 Task: In the  document loyalty.epub Insert the command  'Editing'Email the file to   'softage.8@softage.net', with message attached Important: I've emailed you crucial details. Please make sure to go through it thoroughly. and file type: Plain Text
Action: Mouse moved to (315, 379)
Screenshot: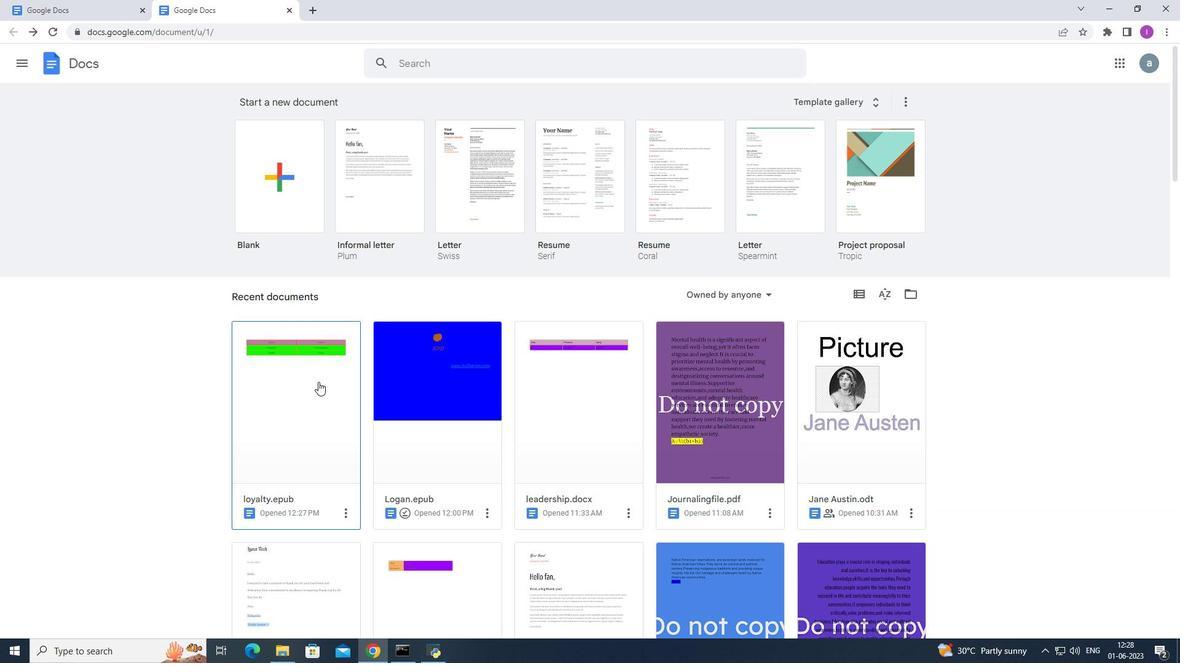 
Action: Mouse pressed left at (315, 379)
Screenshot: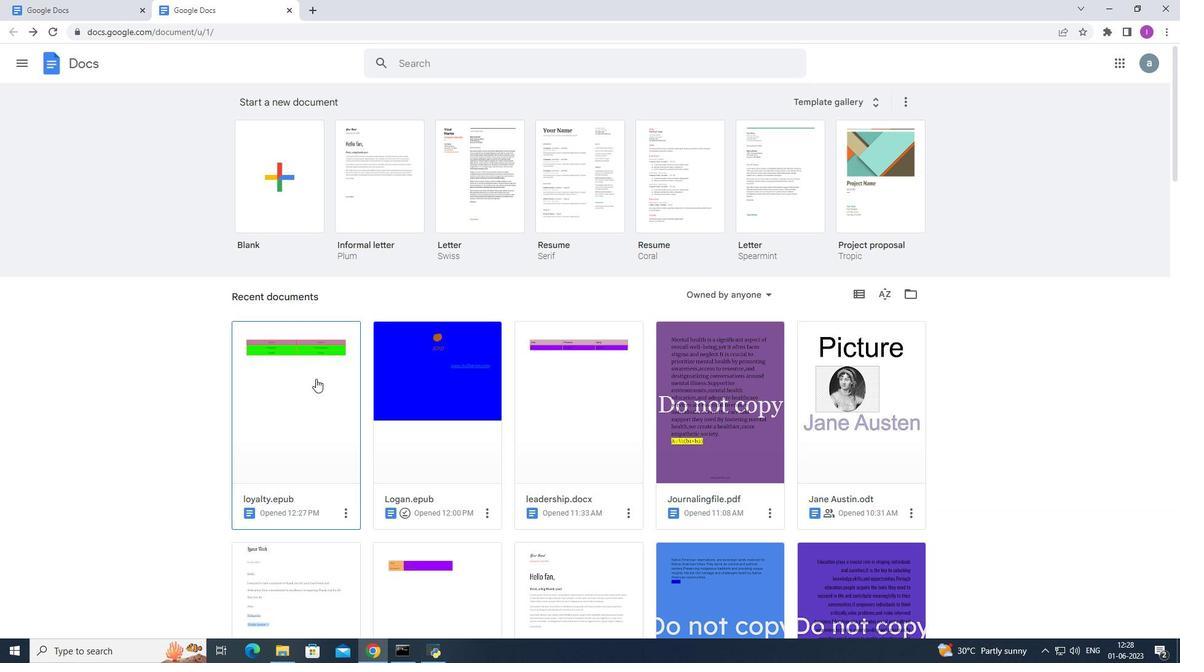 
Action: Mouse moved to (1121, 92)
Screenshot: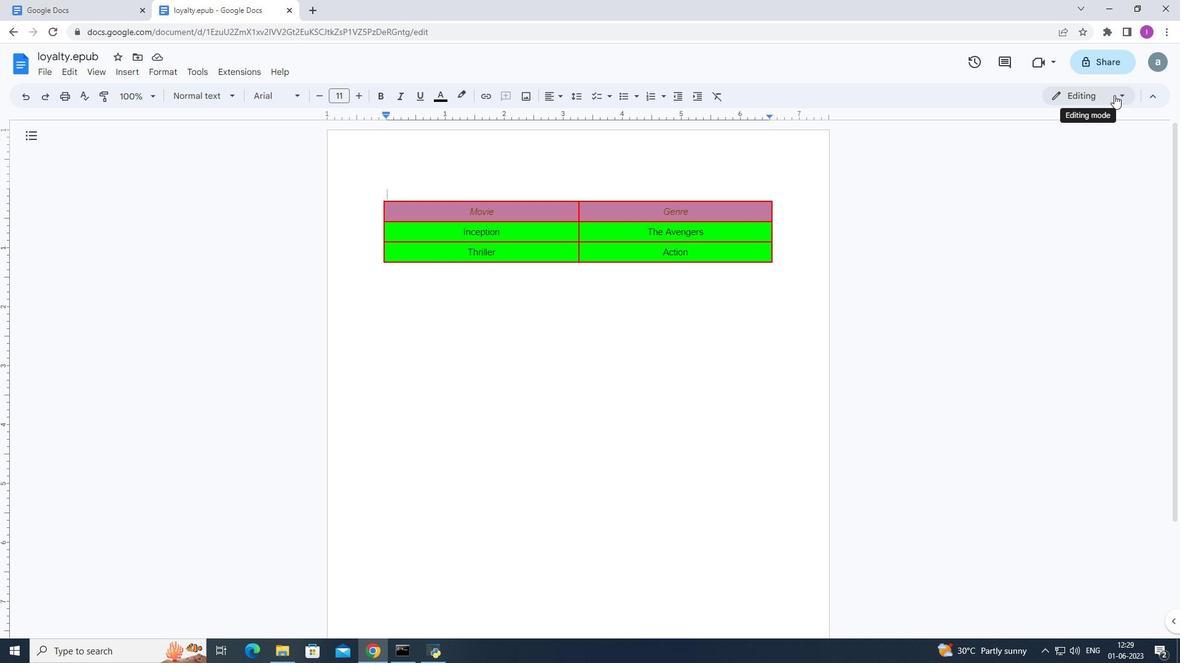 
Action: Mouse pressed left at (1121, 92)
Screenshot: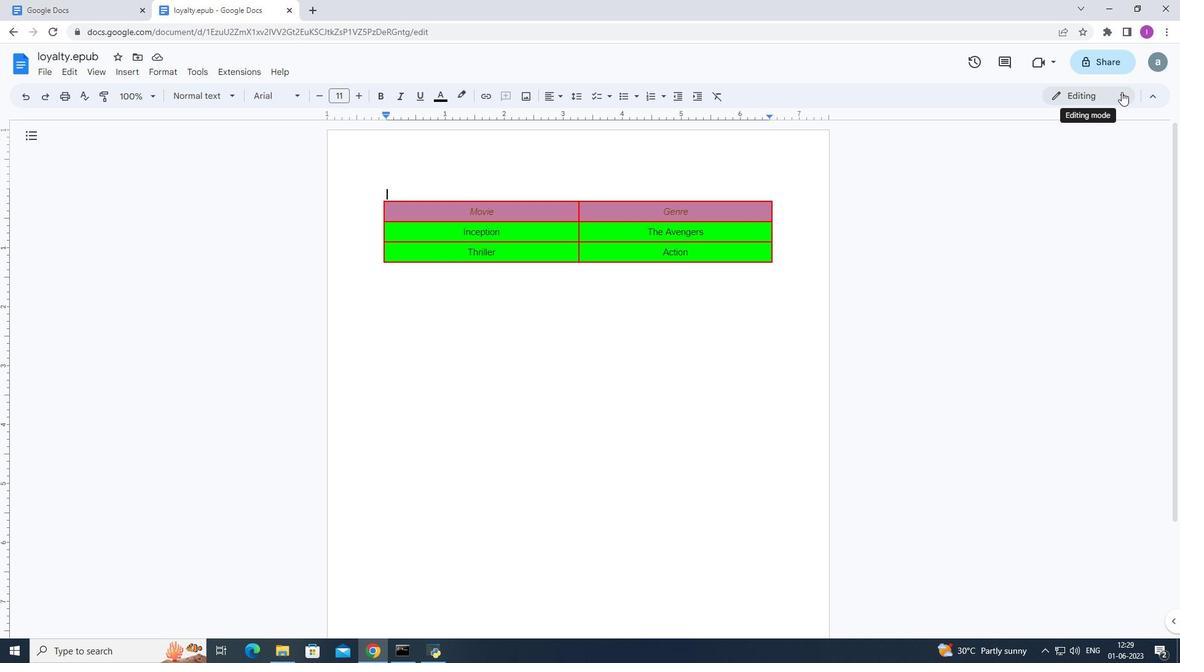 
Action: Mouse moved to (1079, 129)
Screenshot: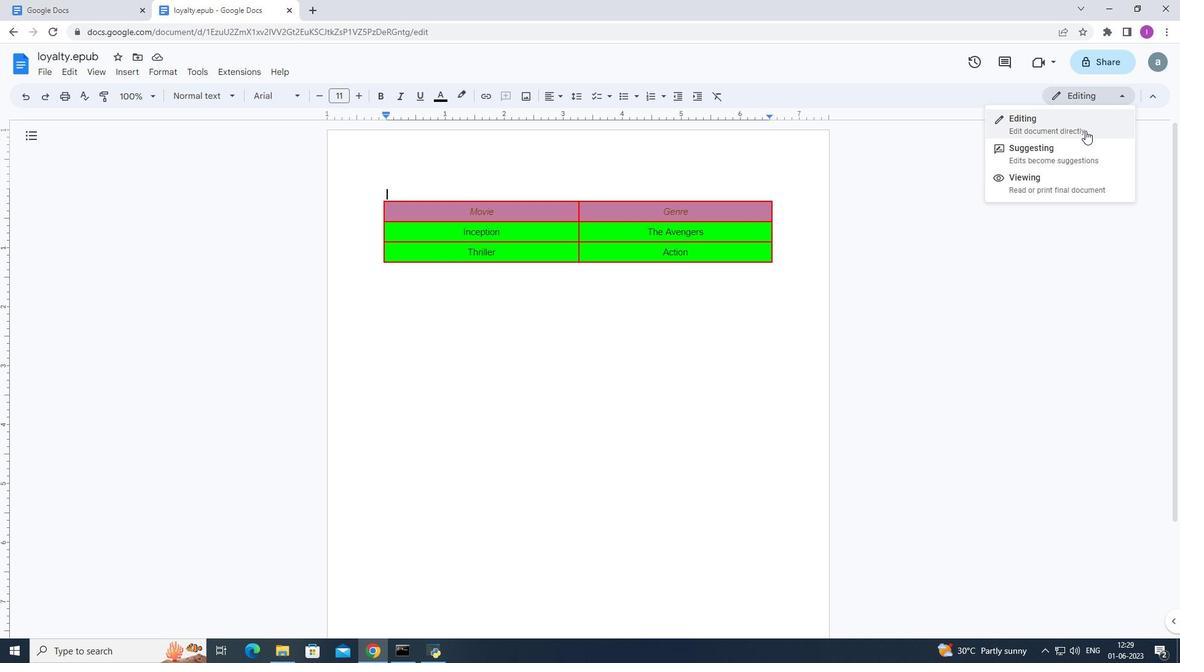
Action: Mouse pressed left at (1079, 129)
Screenshot: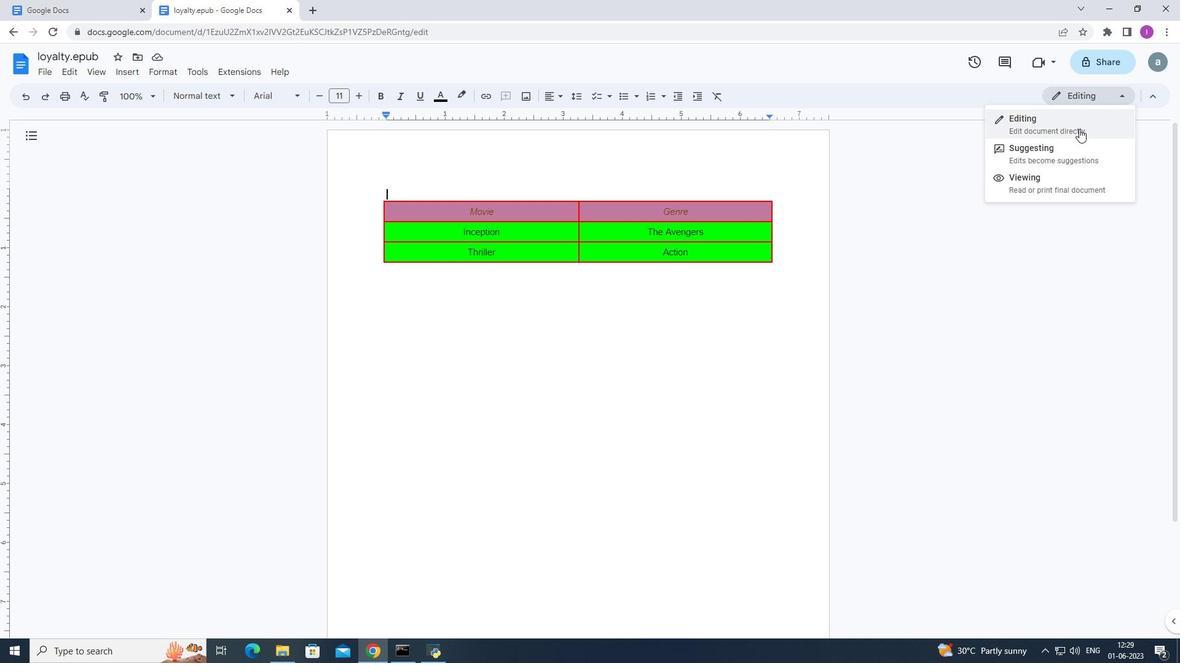 
Action: Mouse moved to (43, 71)
Screenshot: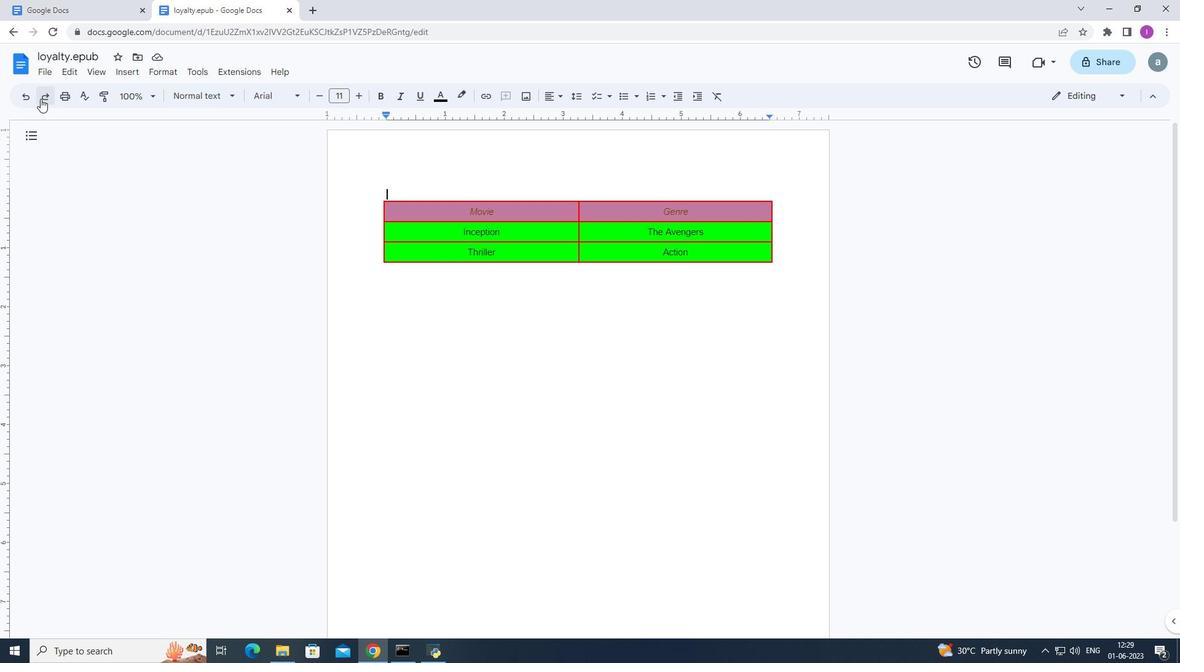 
Action: Mouse pressed left at (43, 71)
Screenshot: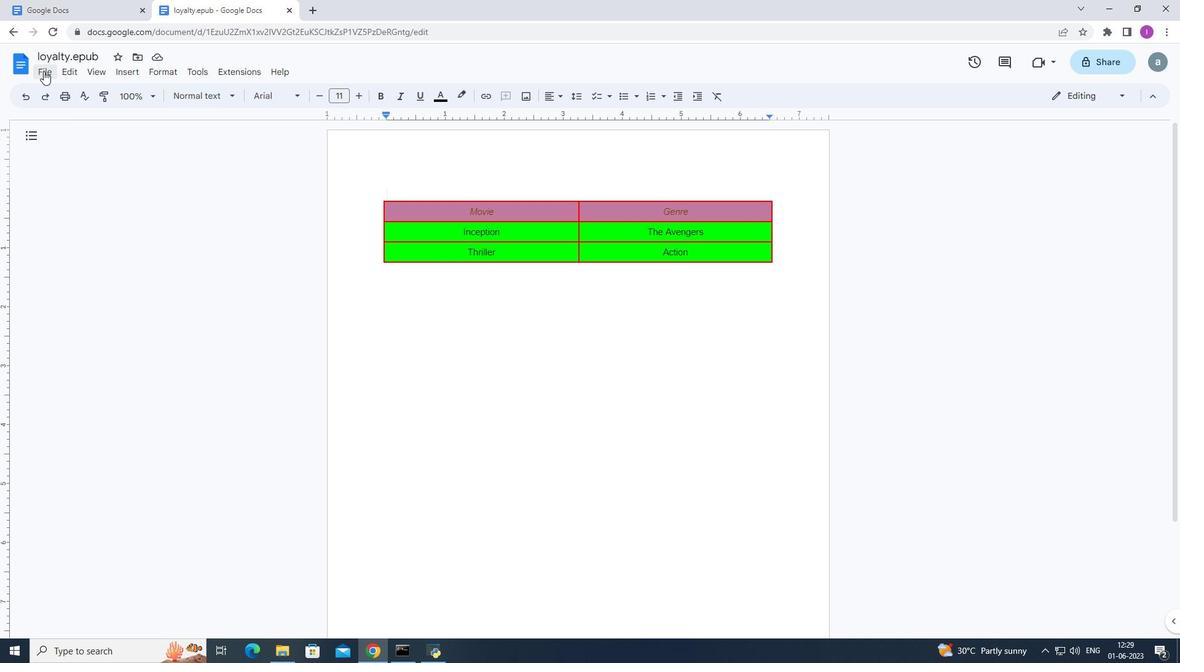 
Action: Mouse moved to (306, 190)
Screenshot: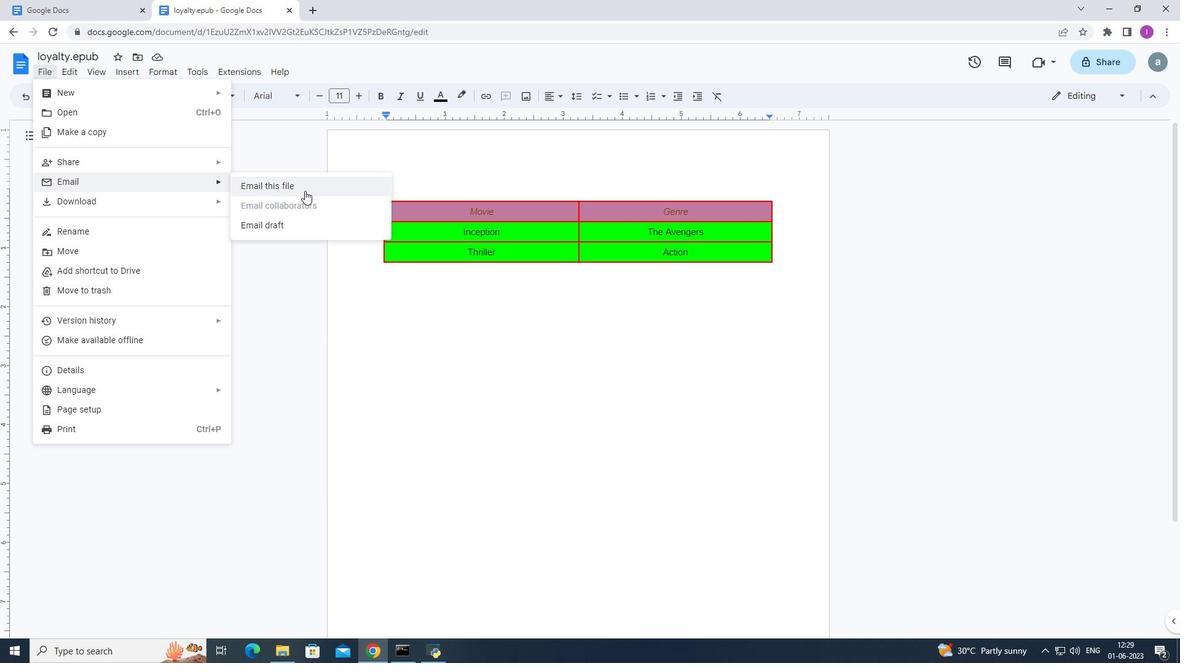 
Action: Mouse pressed left at (305, 191)
Screenshot: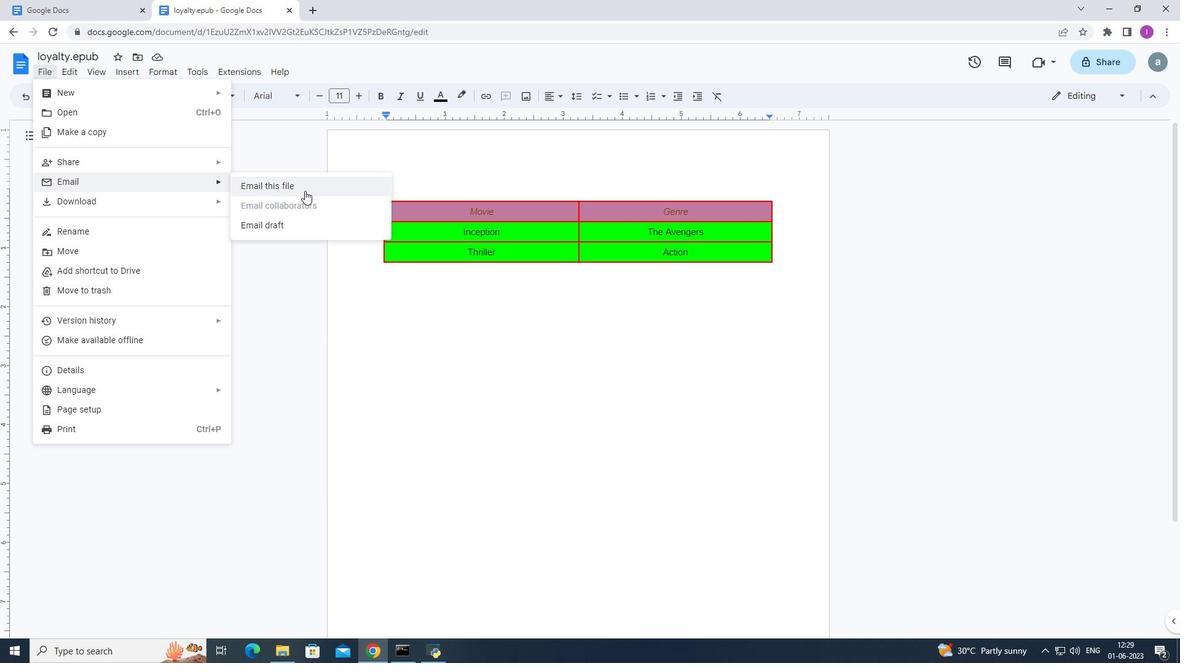 
Action: Mouse moved to (494, 271)
Screenshot: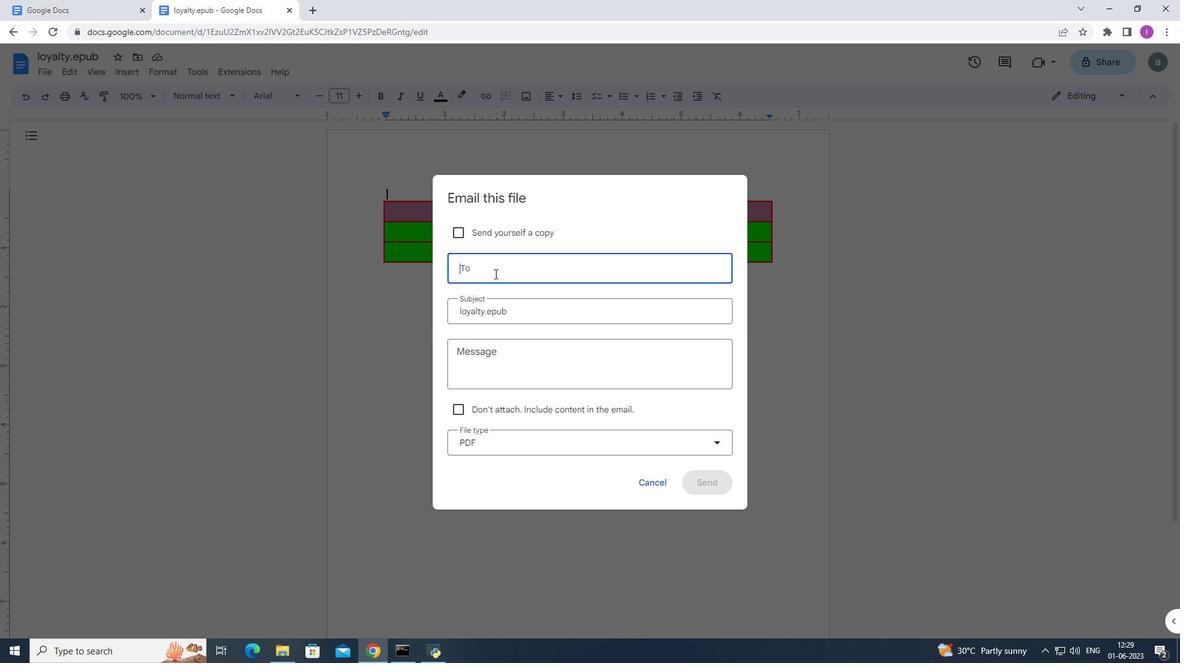 
Action: Key pressed <Key.shift>S
Screenshot: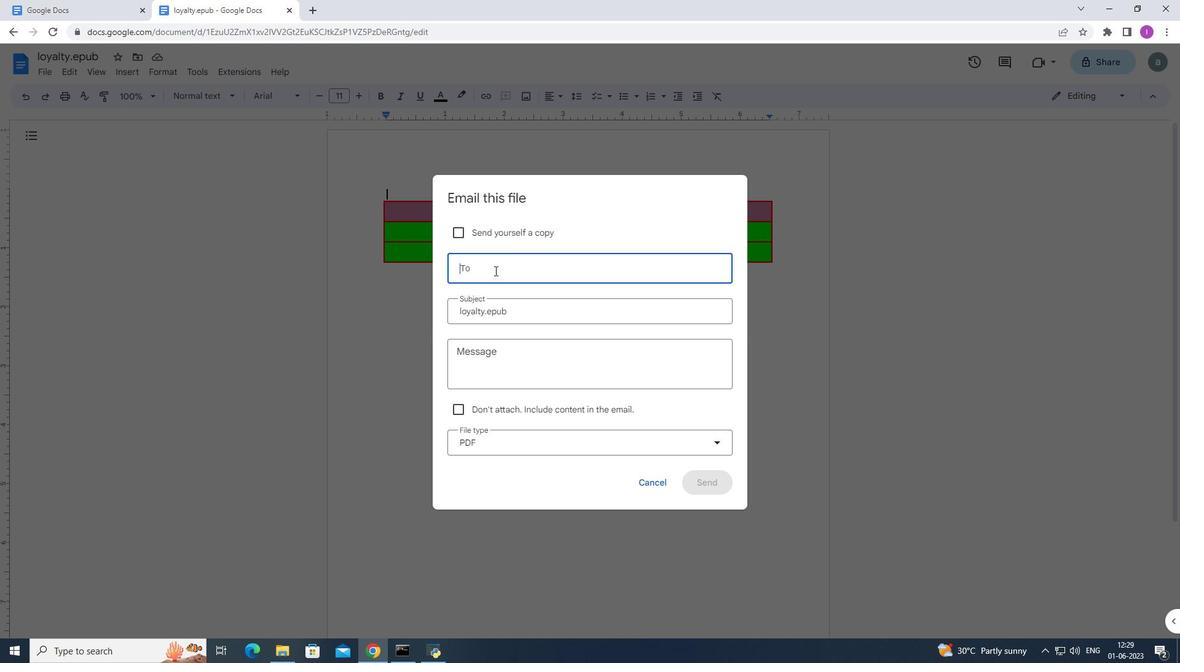 
Action: Mouse moved to (494, 270)
Screenshot: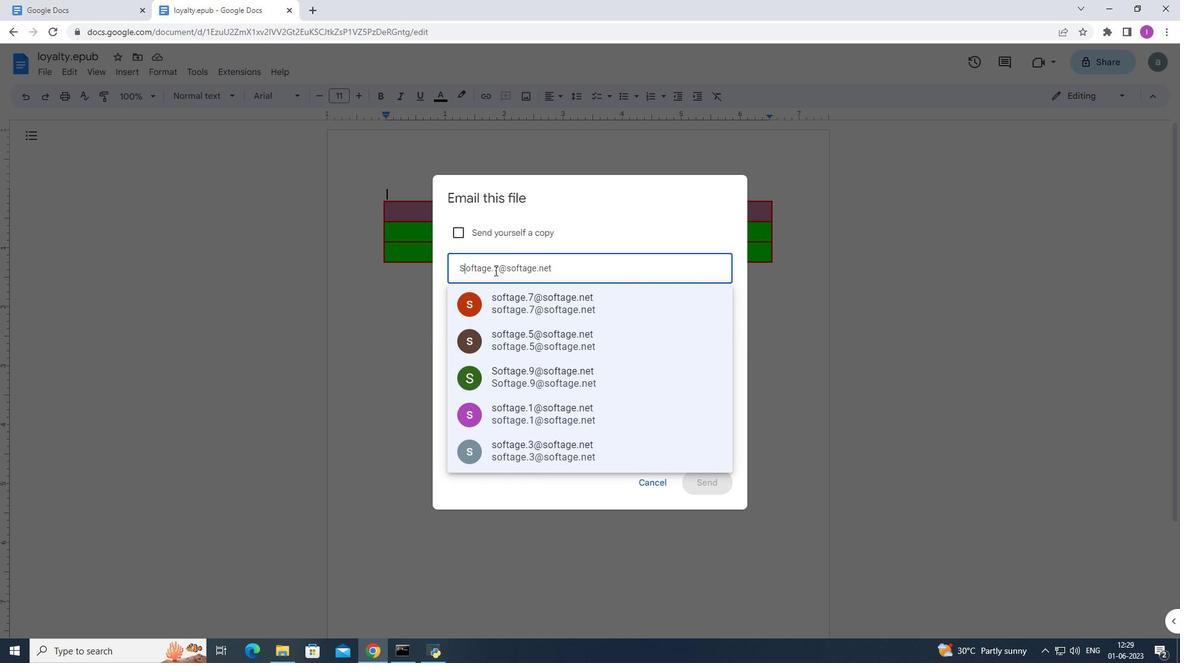 
Action: Key pressed oftage.8
Screenshot: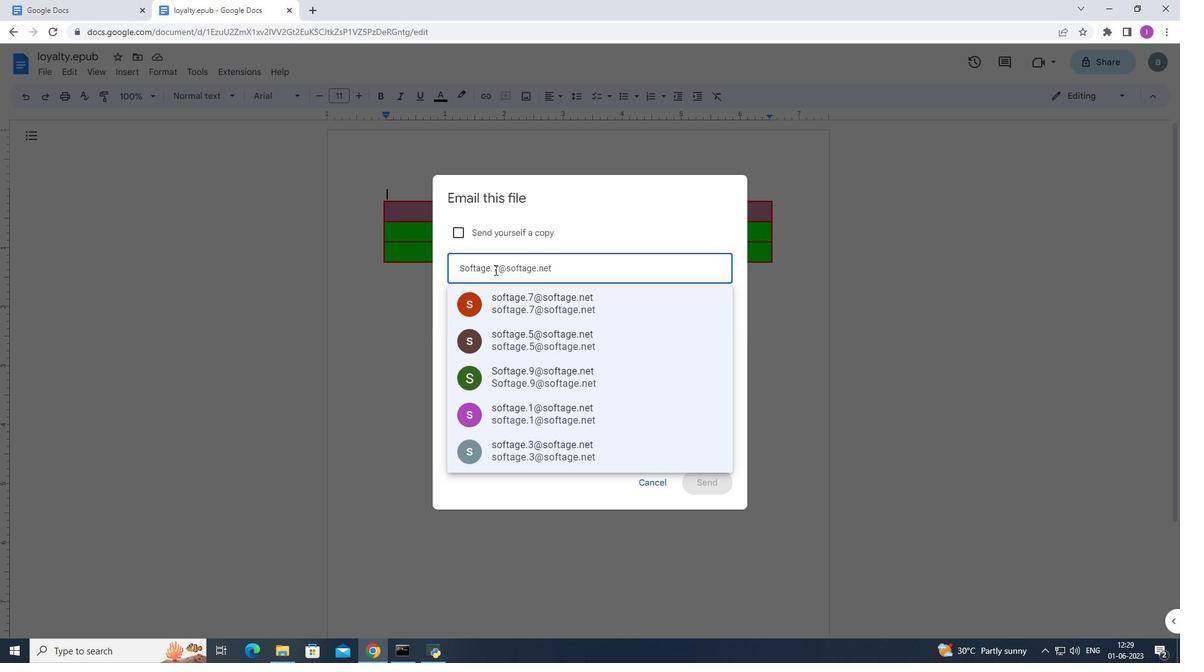 
Action: Mouse moved to (566, 314)
Screenshot: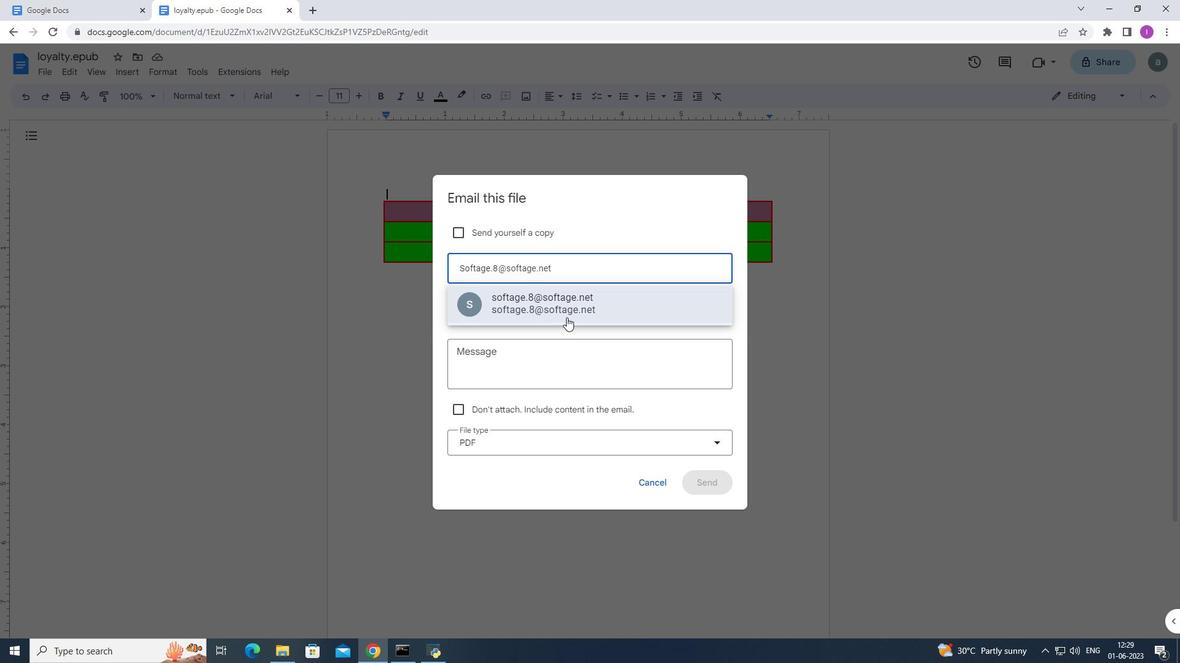 
Action: Mouse pressed left at (566, 314)
Screenshot: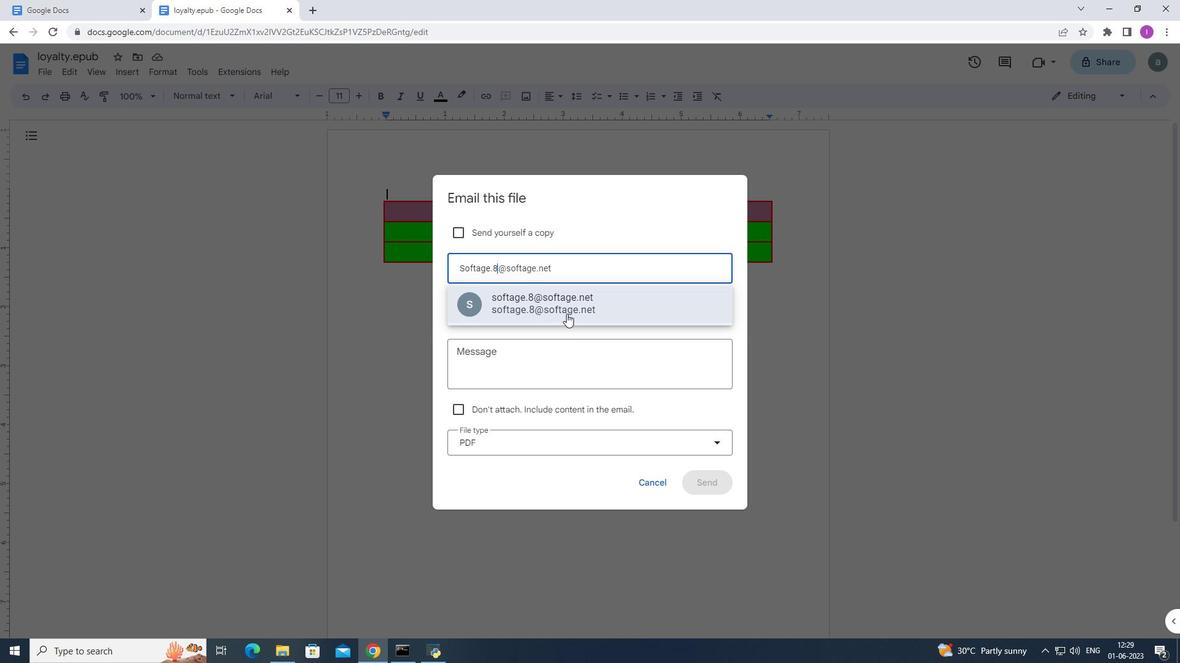 
Action: Mouse moved to (461, 354)
Screenshot: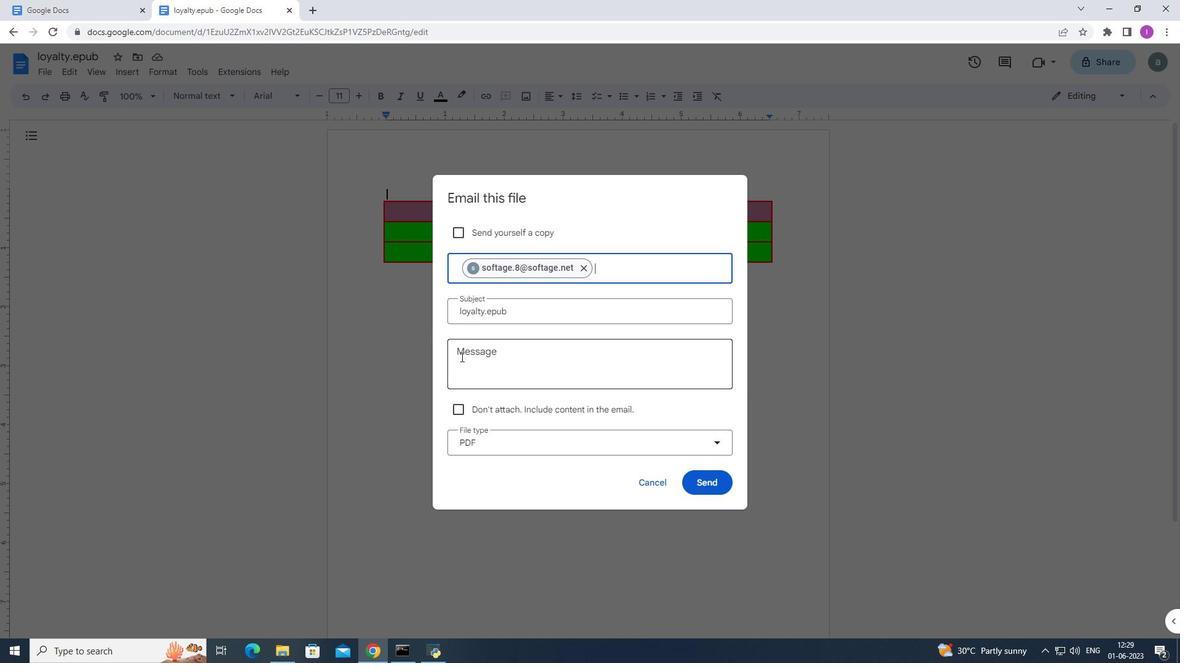 
Action: Mouse pressed left at (461, 354)
Screenshot: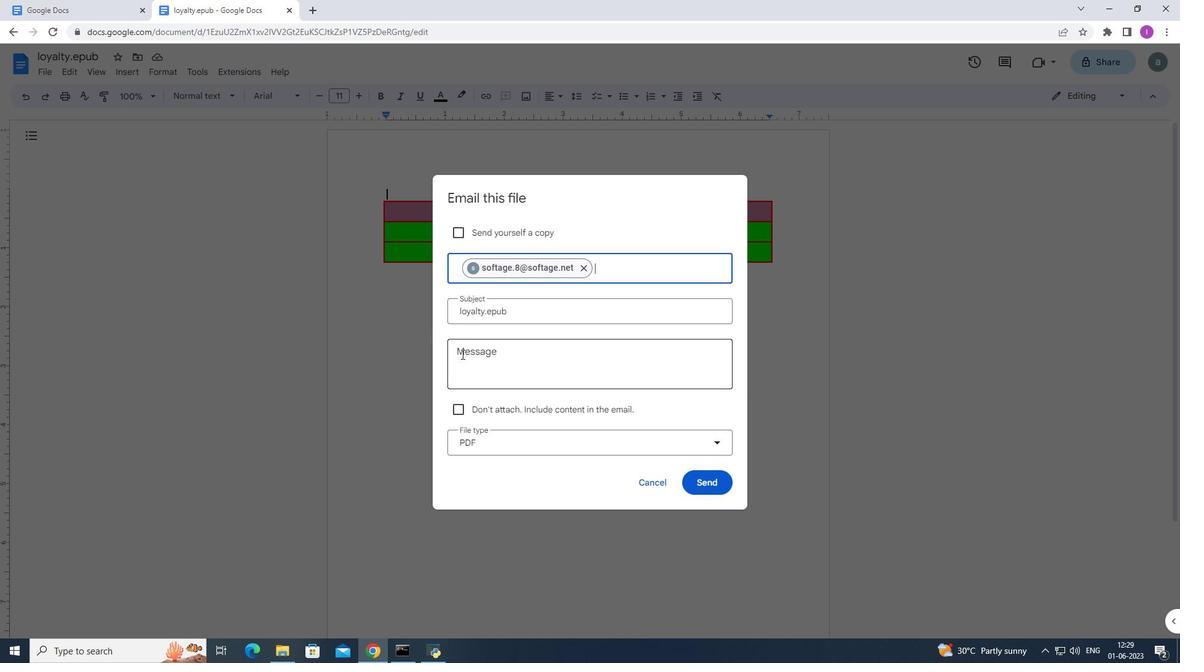 
Action: Mouse moved to (465, 352)
Screenshot: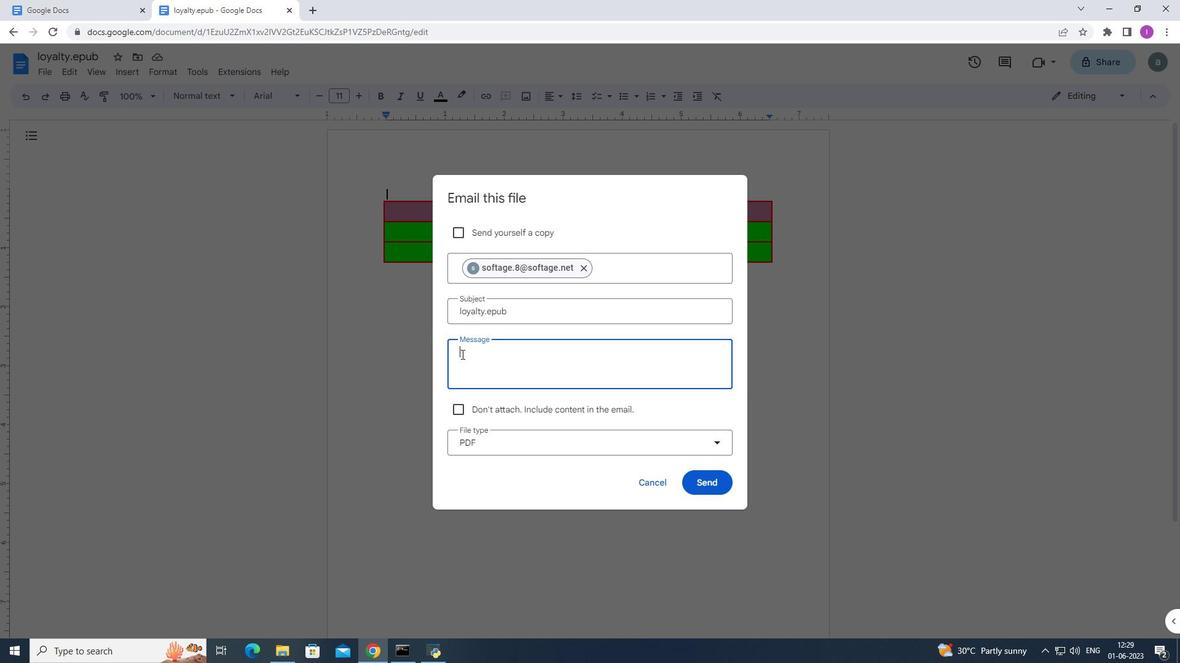 
Action: Key pressed <Key.shift><Key.shift>Important<Key.shift>:<Key.shift>I've
Screenshot: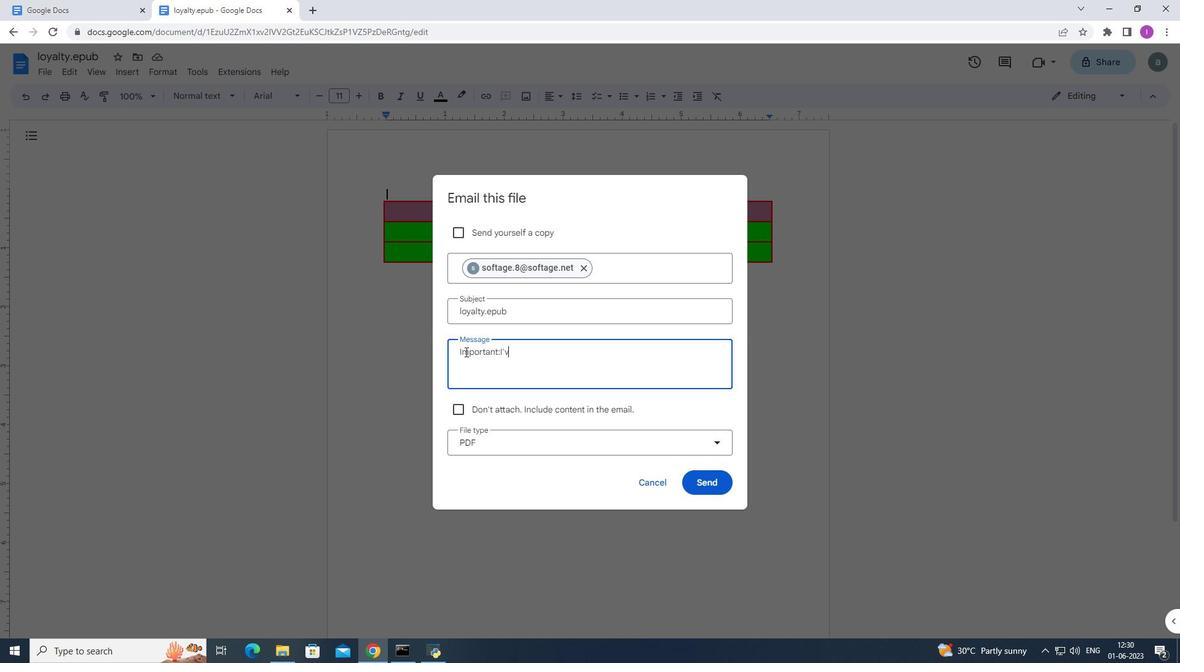 
Action: Mouse moved to (499, 352)
Screenshot: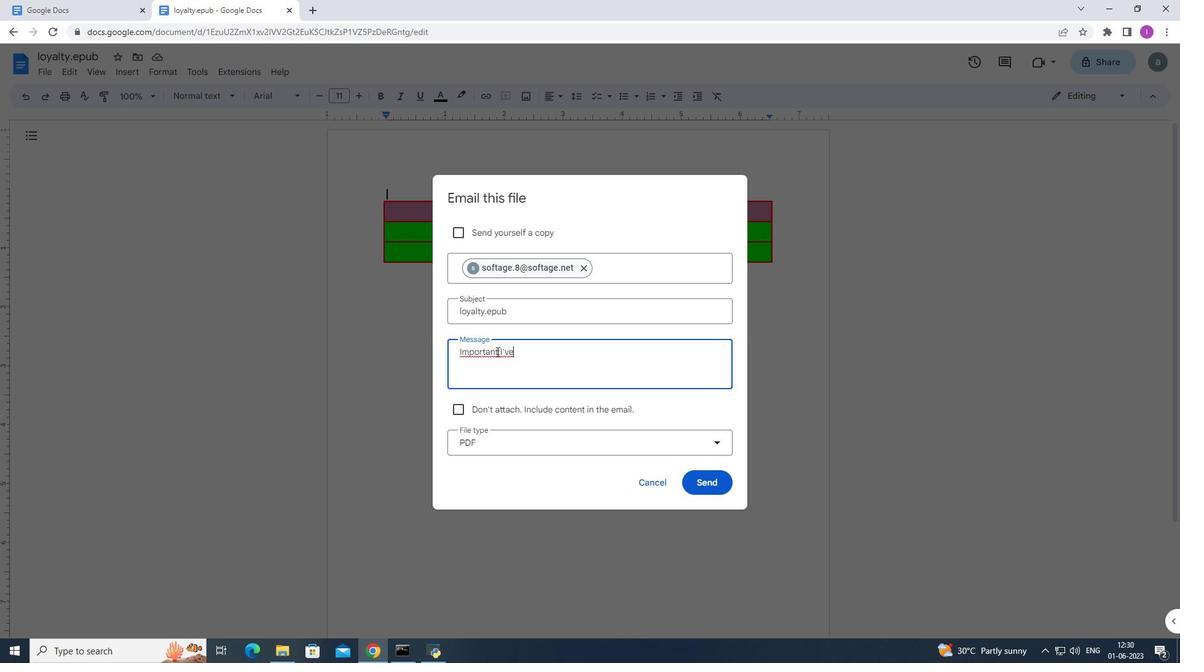 
Action: Mouse pressed left at (499, 352)
Screenshot: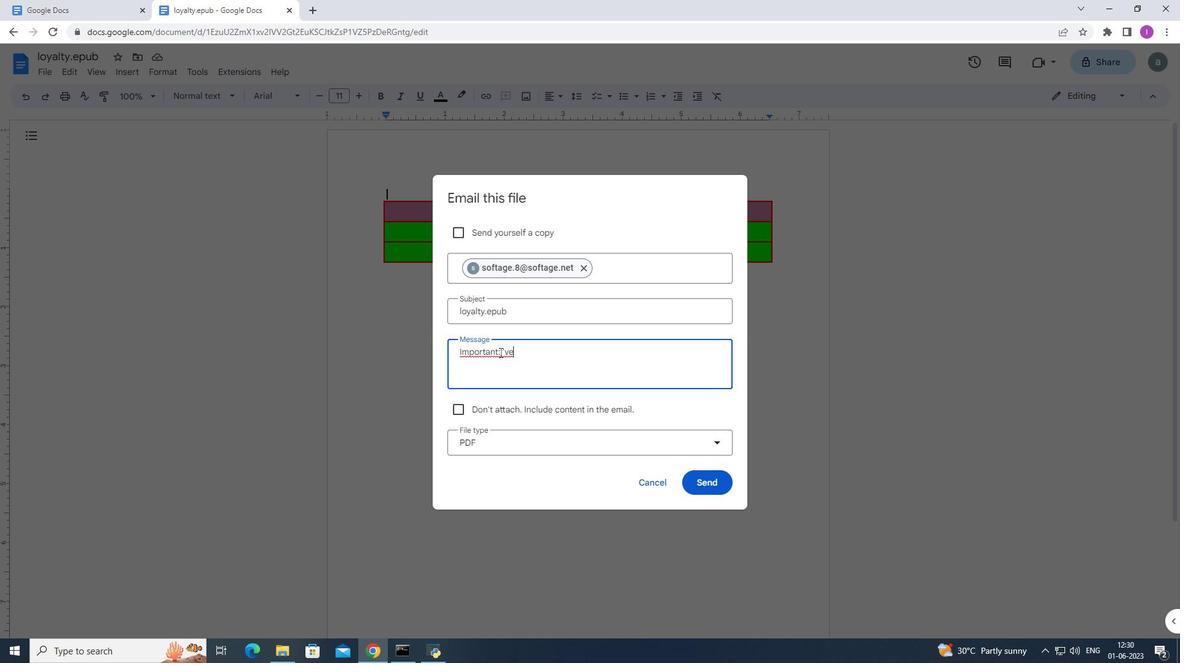 
Action: Key pressed <Key.space>
Screenshot: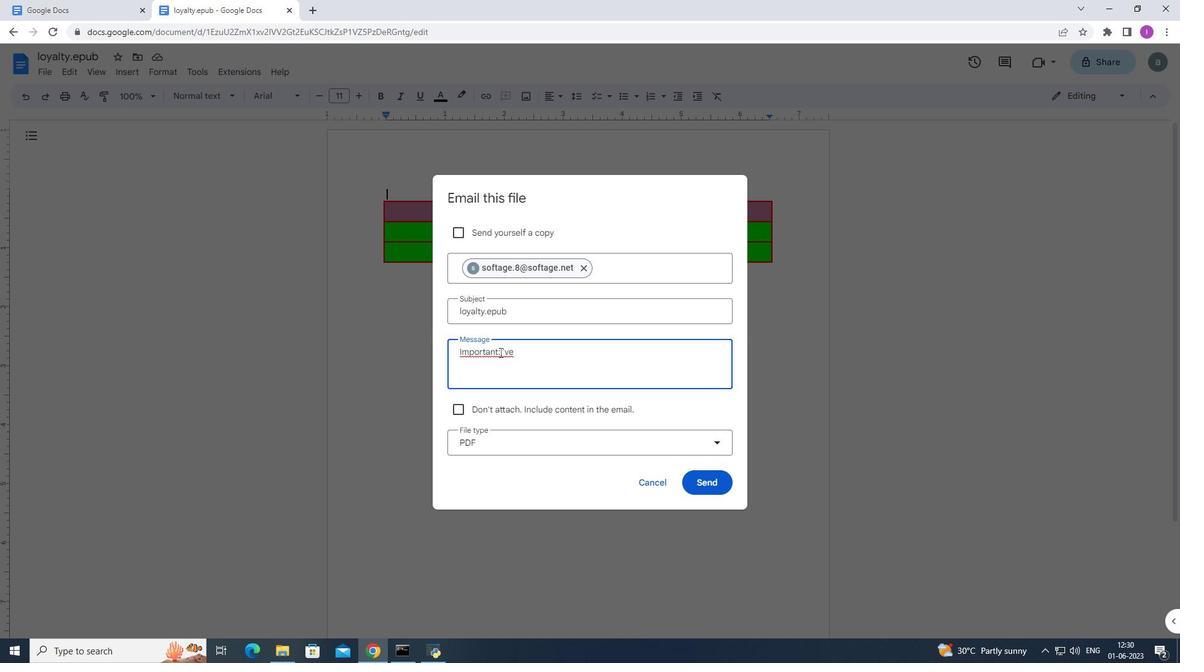 
Action: Mouse moved to (521, 354)
Screenshot: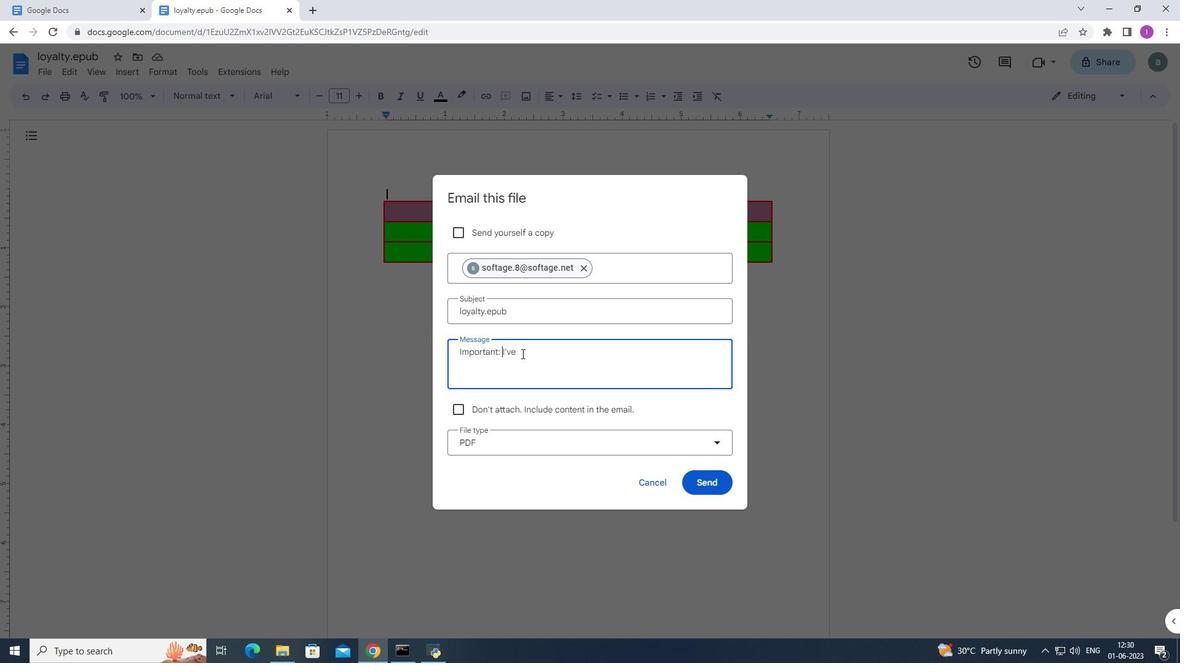 
Action: Mouse pressed left at (521, 354)
Screenshot: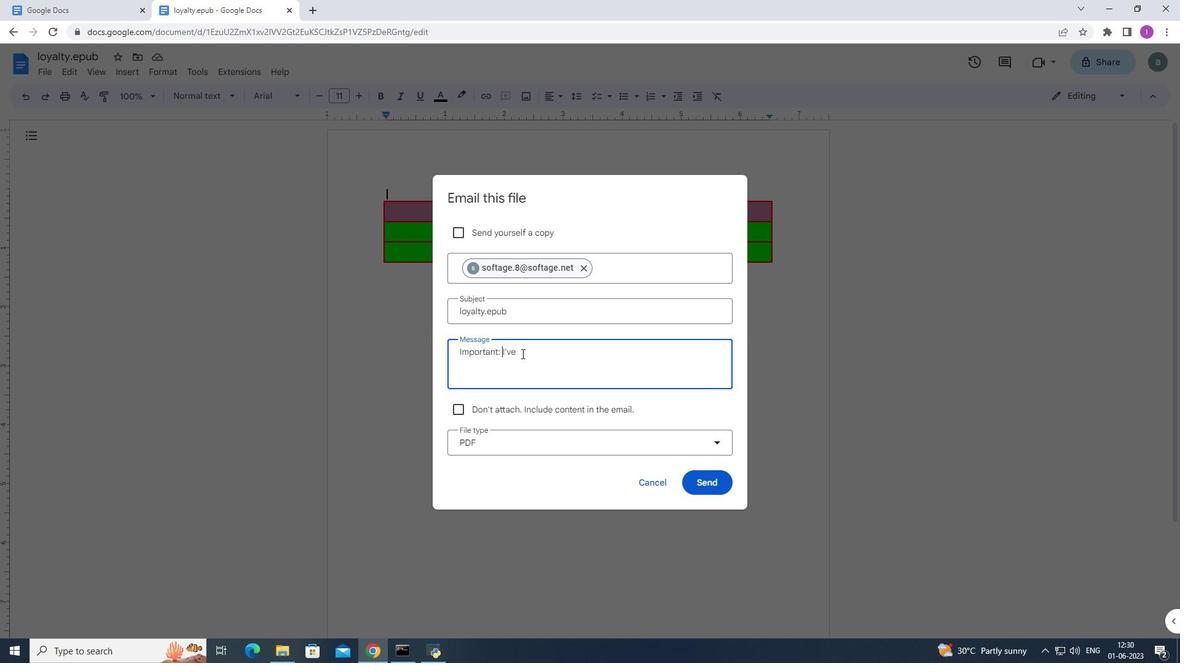 
Action: Mouse moved to (1180, 448)
Screenshot: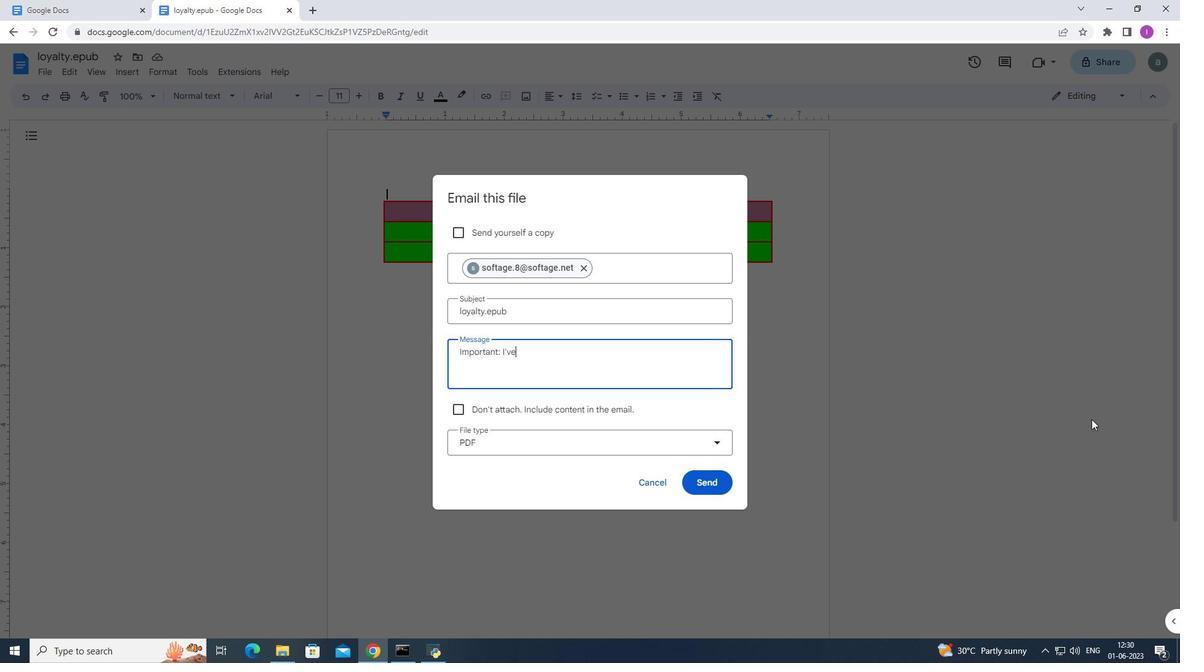 
Action: Key pressed <Key.space>emailed<Key.space>ypu<Key.backspace><Key.backspace>ou<Key.space>crucial<Key.space>details.<Key.shift>Please<Key.space>make<Key.space>sure<Key.space>to<Key.space>go<Key.space>throughit<Key.backspace><Key.backspace><Key.space>it<Key.space>thoroughly.
Screenshot: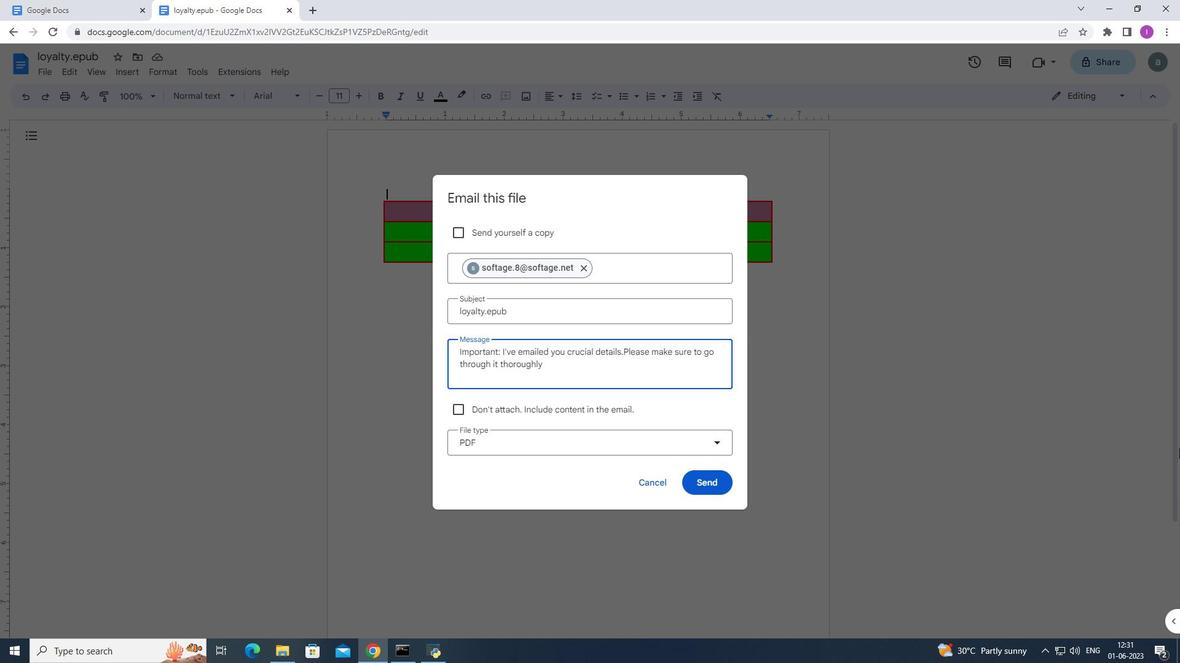 
Action: Mouse moved to (717, 441)
Screenshot: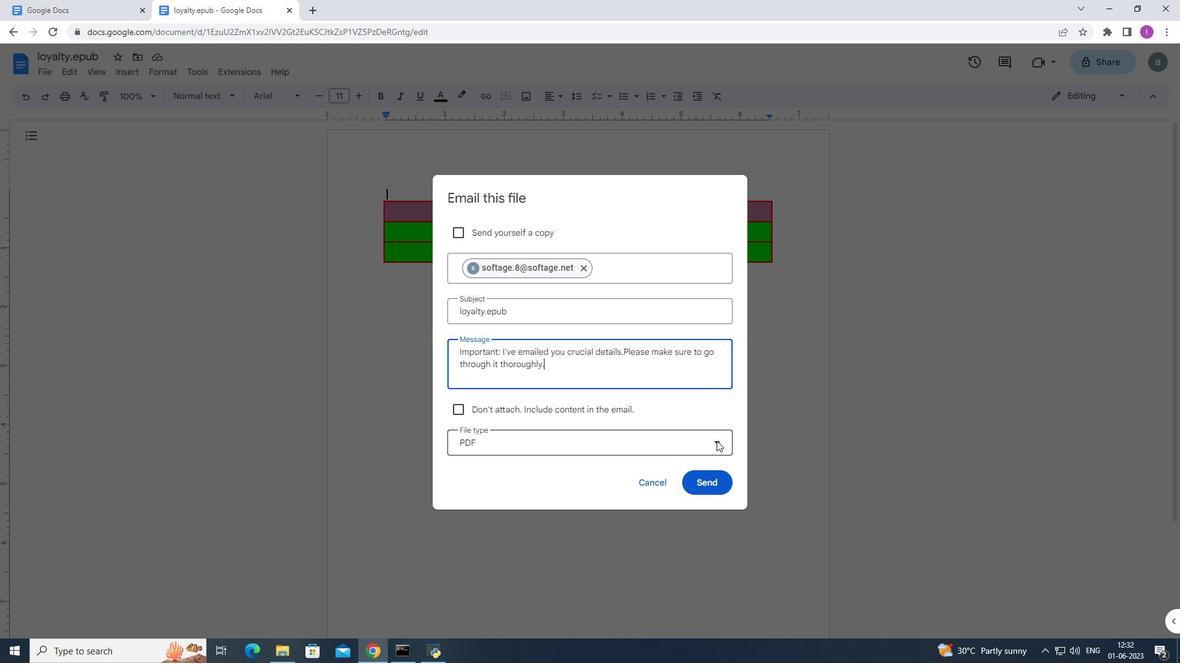 
Action: Mouse pressed left at (717, 441)
Screenshot: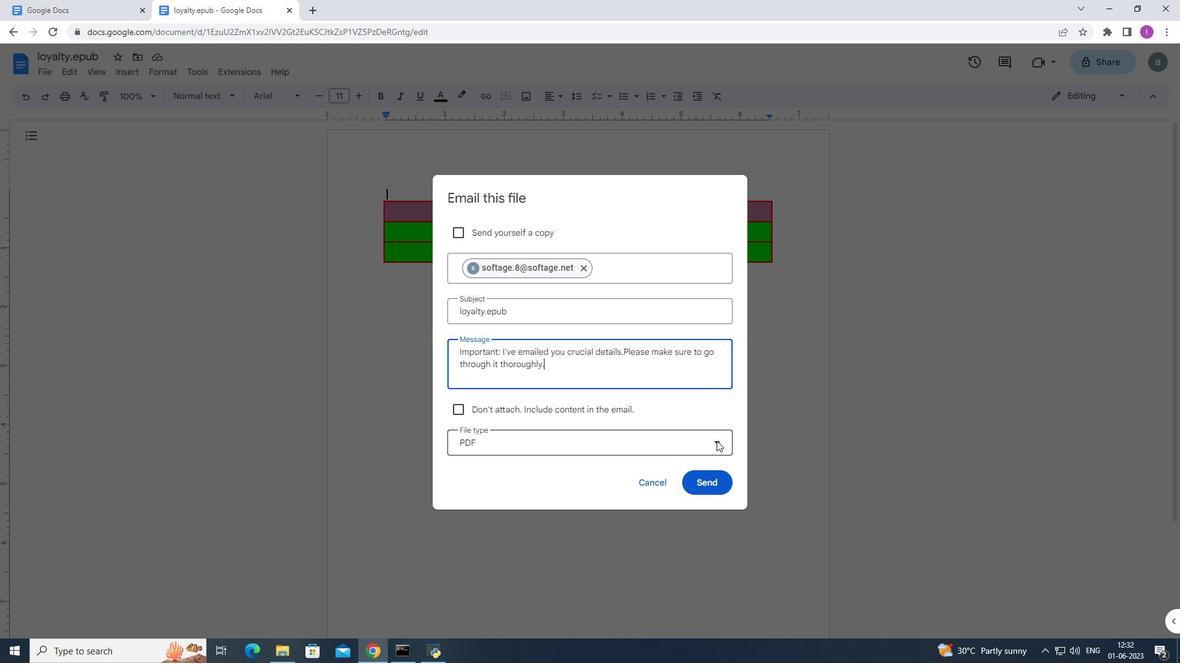 
Action: Mouse moved to (507, 572)
Screenshot: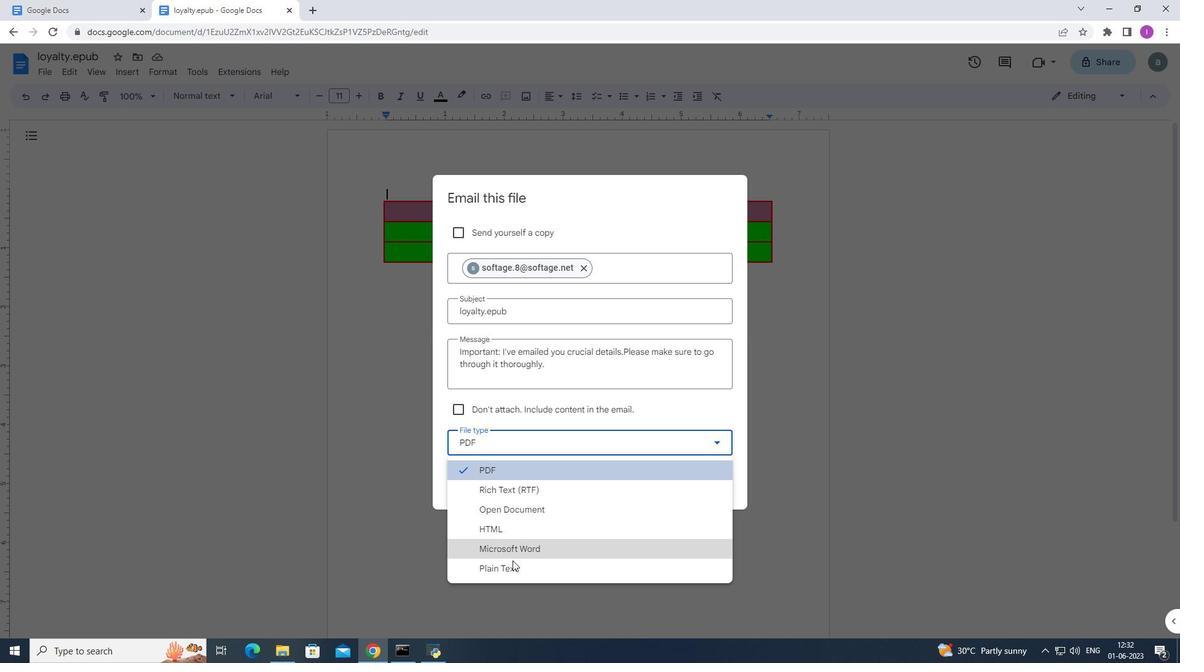 
Action: Mouse pressed left at (507, 572)
Screenshot: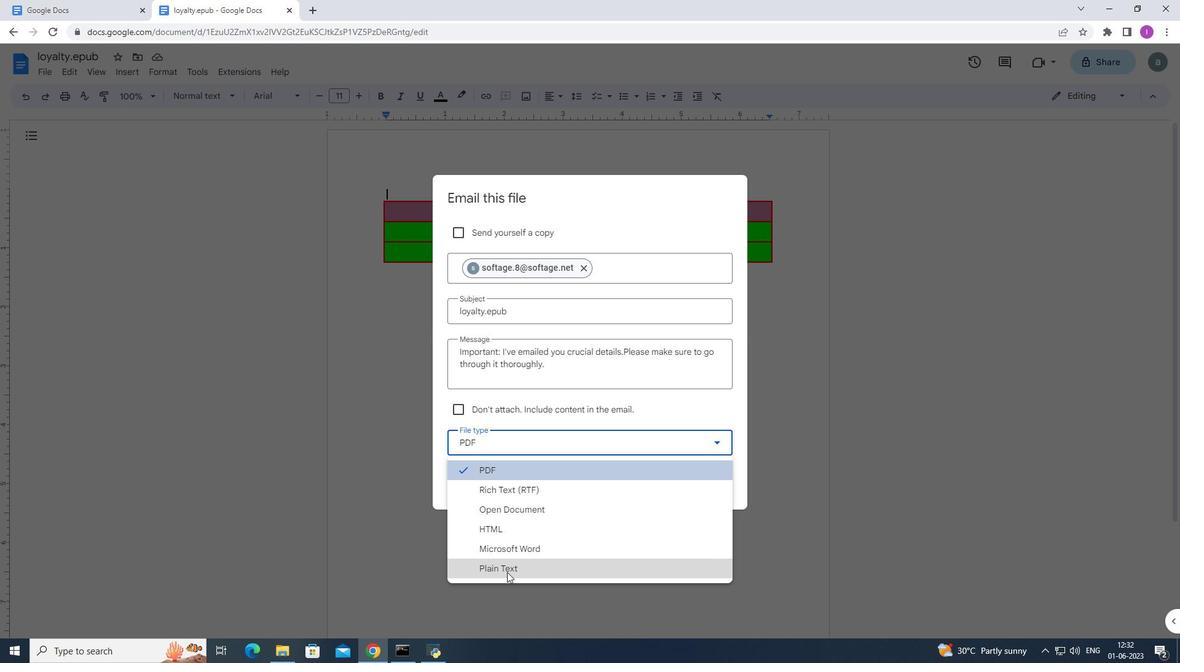 
Action: Mouse moved to (715, 488)
Screenshot: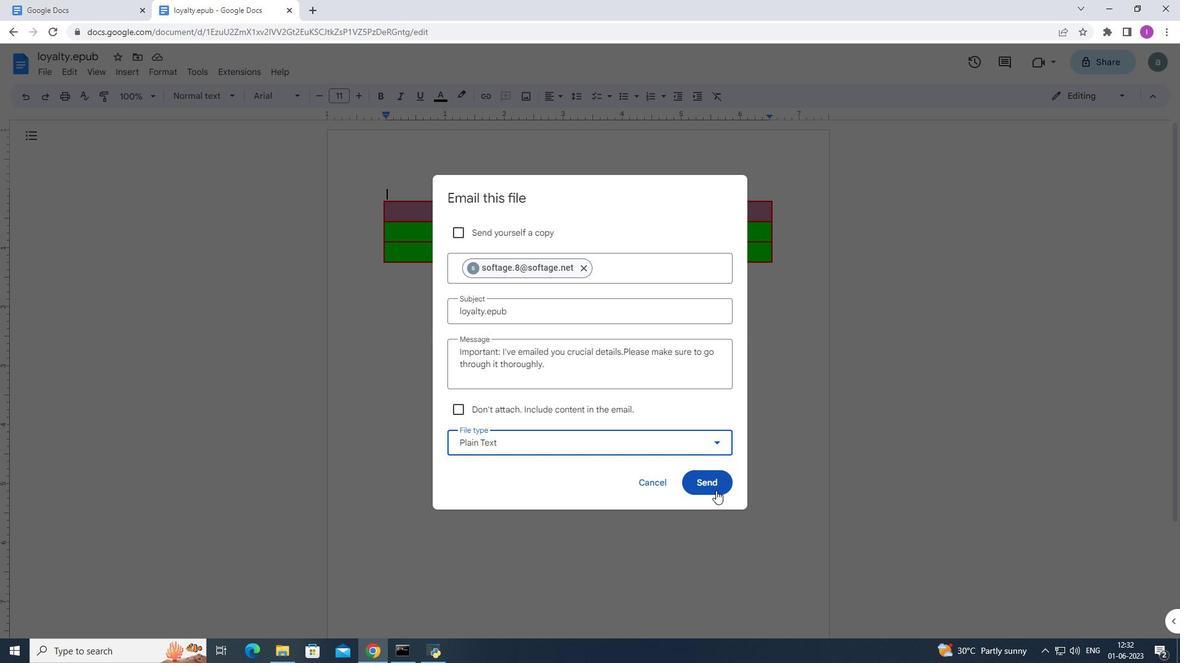 
Action: Mouse pressed left at (715, 488)
Screenshot: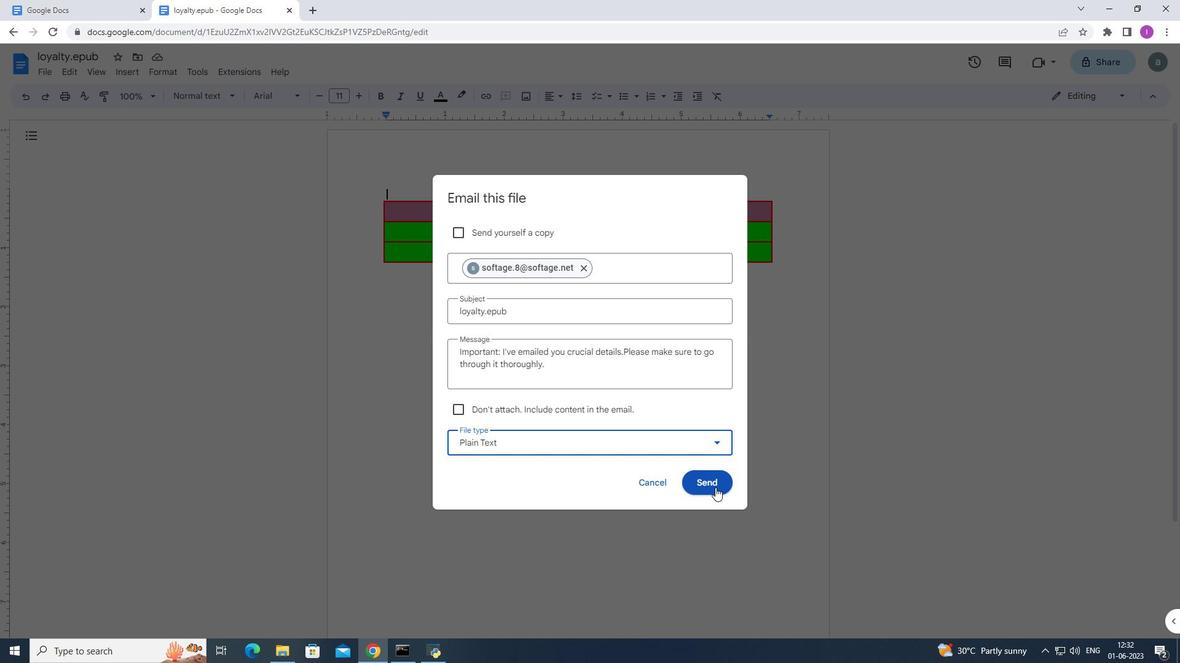 
Action: Mouse moved to (808, 537)
Screenshot: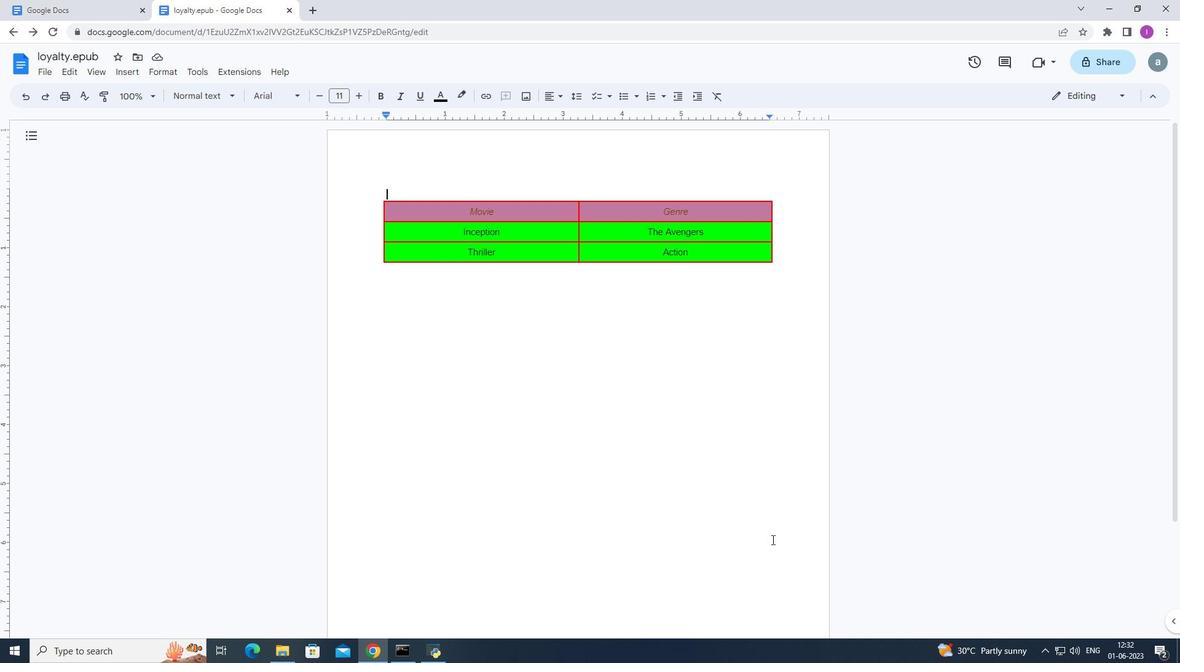 
